 Task: Vertically align the page to the bottom.
Action: Mouse moved to (70, 122)
Screenshot: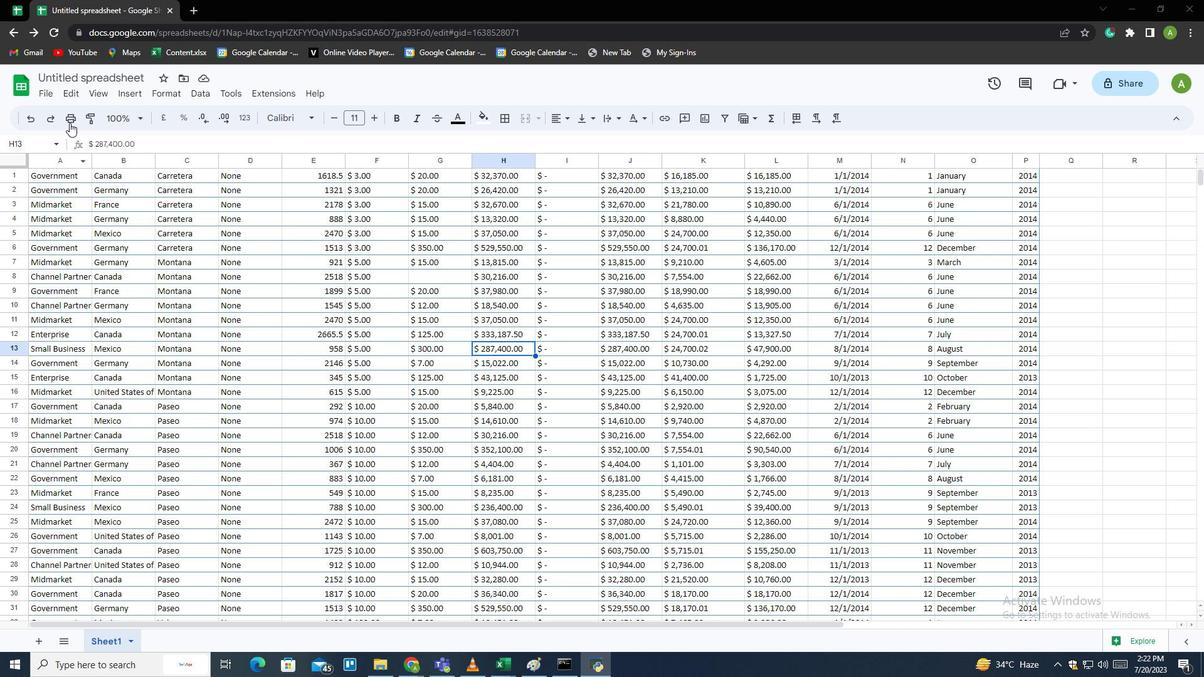 
Action: Mouse pressed left at (70, 122)
Screenshot: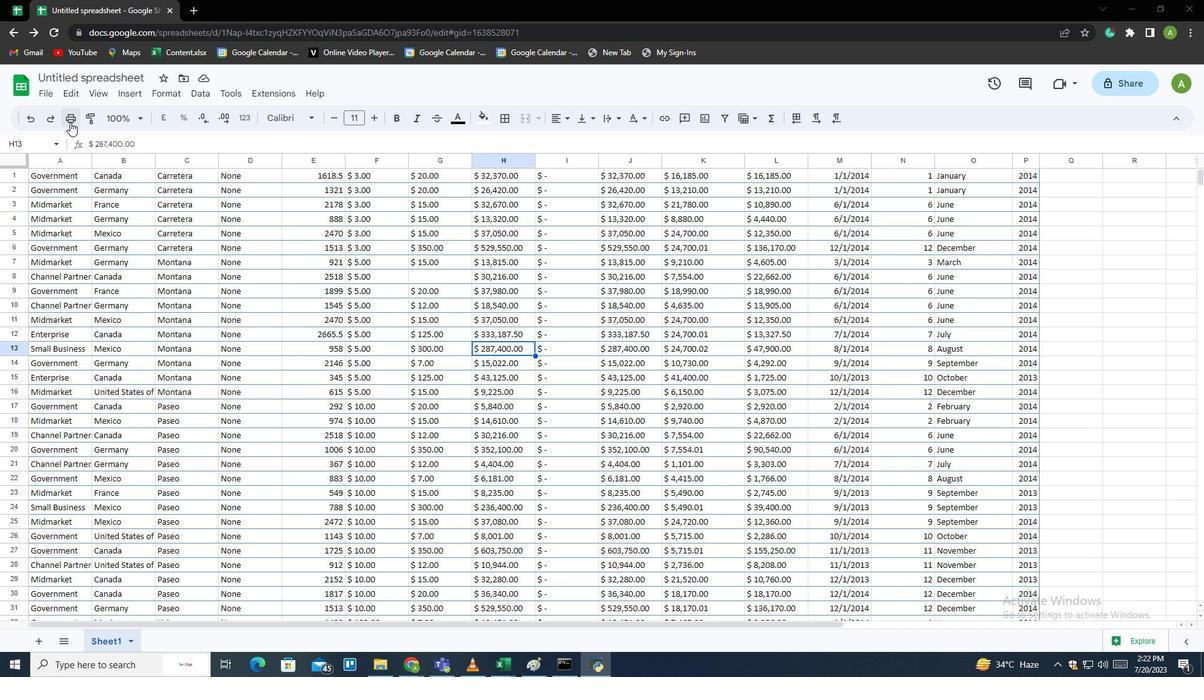 
Action: Mouse moved to (1067, 402)
Screenshot: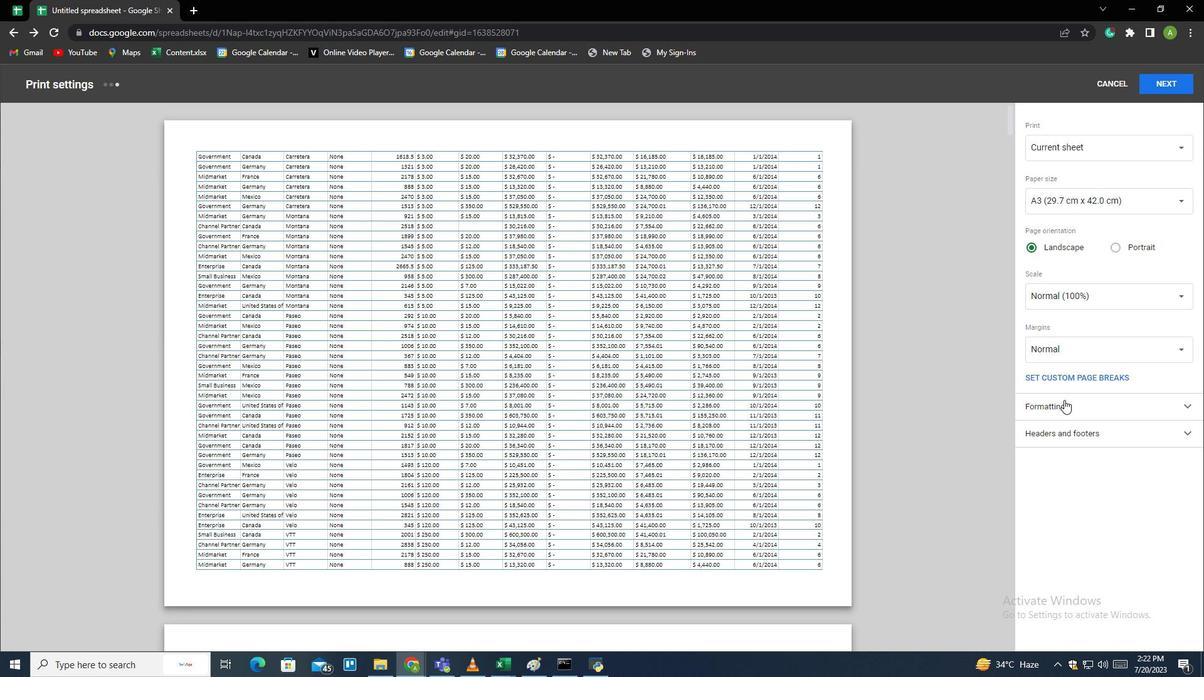 
Action: Mouse pressed left at (1067, 402)
Screenshot: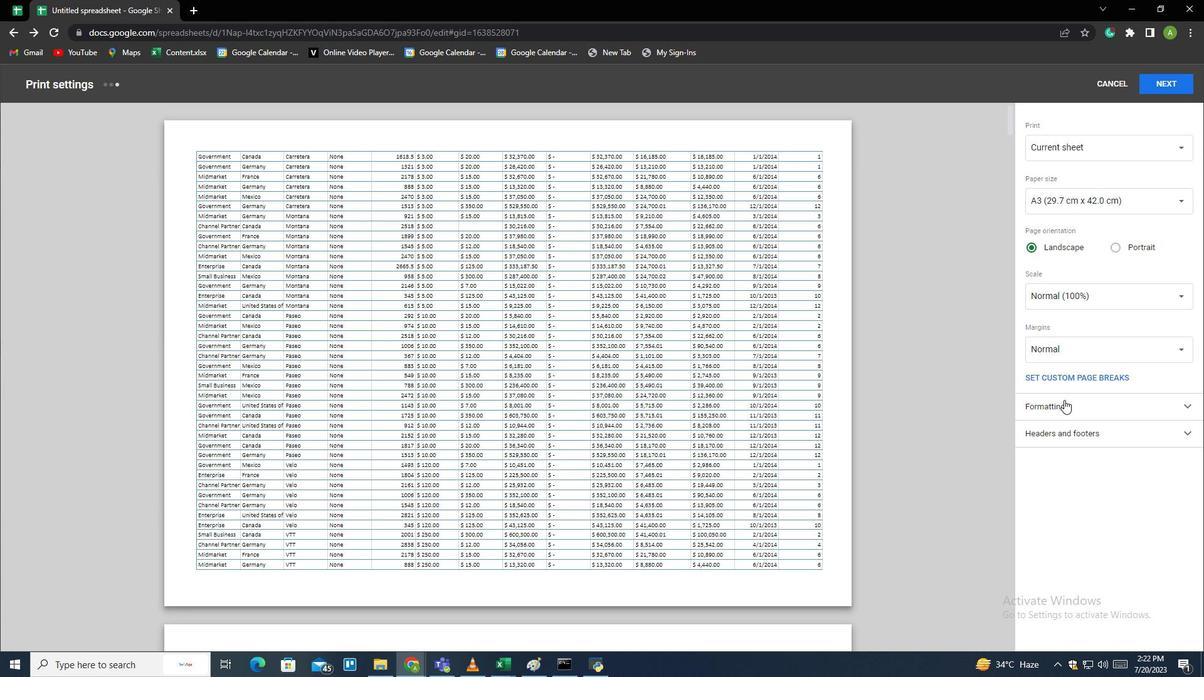 
Action: Mouse moved to (1138, 564)
Screenshot: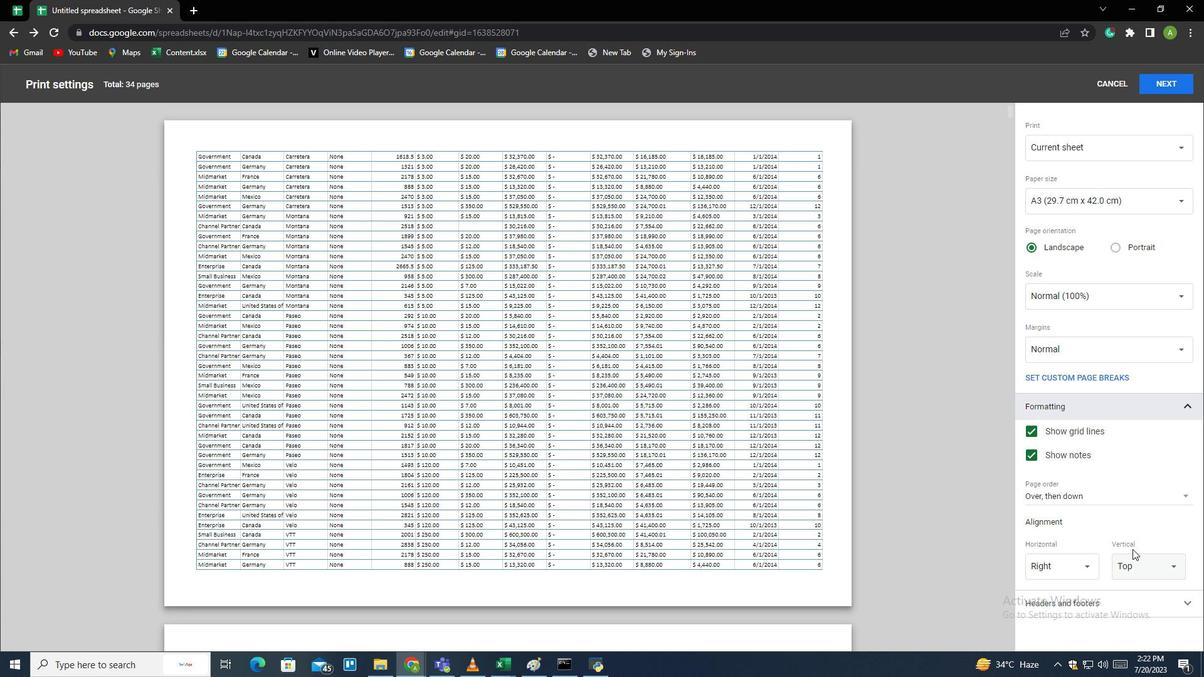 
Action: Mouse pressed left at (1138, 564)
Screenshot: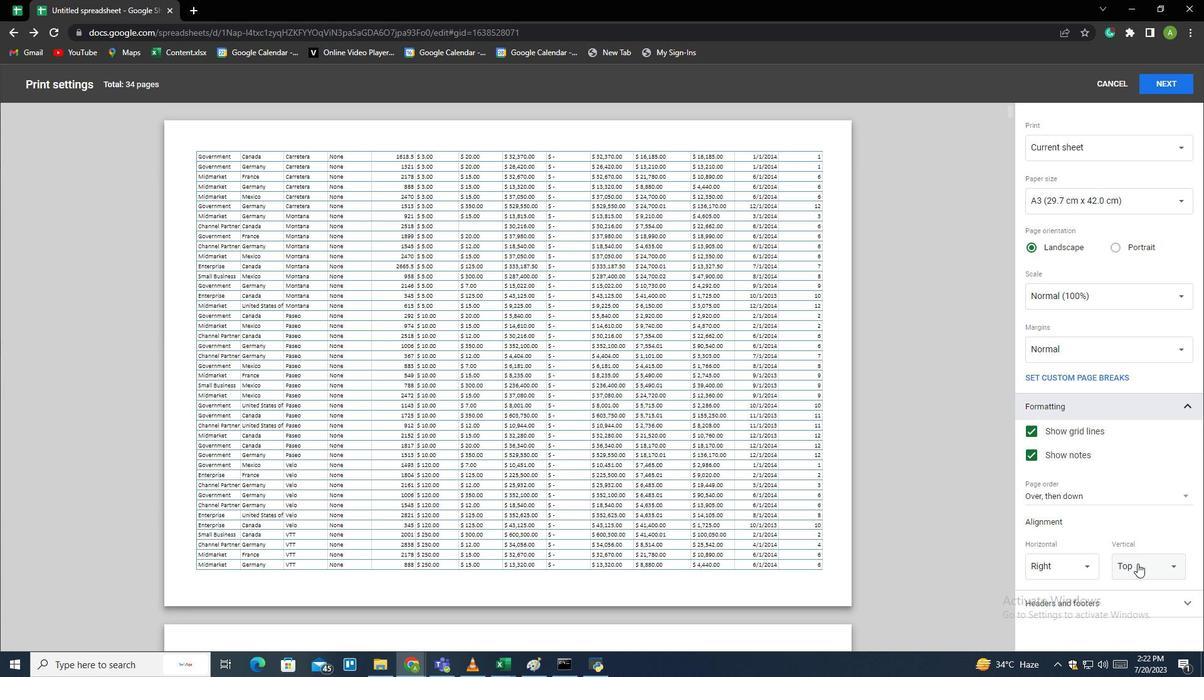 
Action: Mouse moved to (1141, 582)
Screenshot: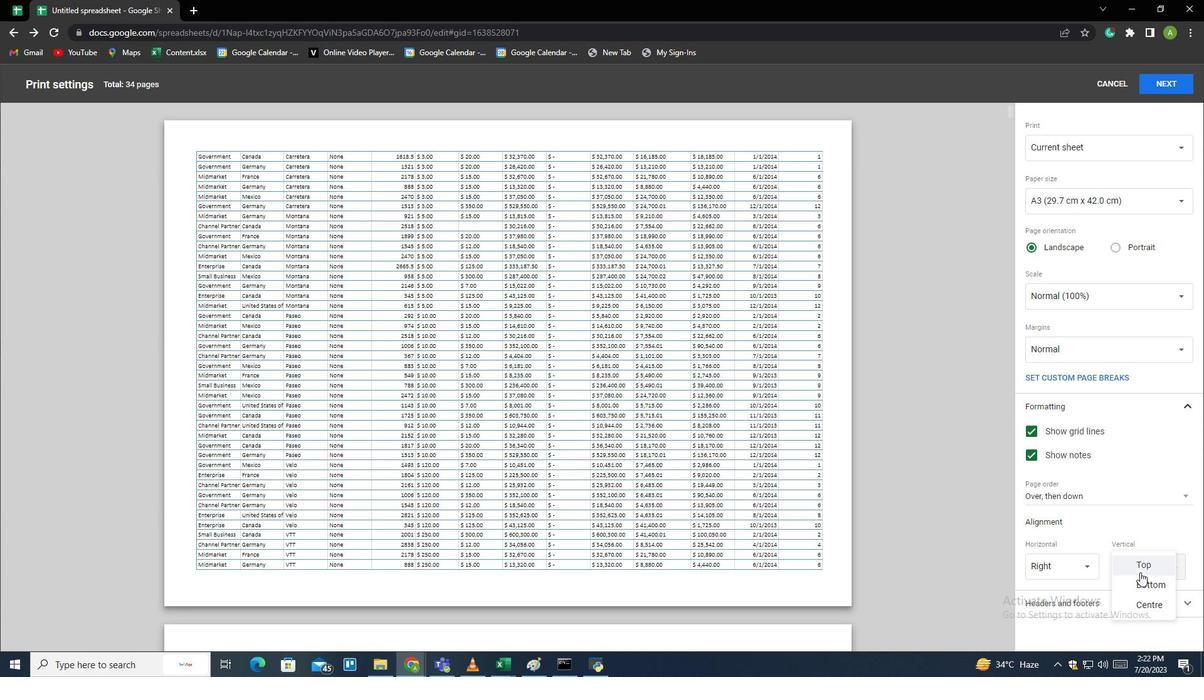 
Action: Mouse pressed left at (1141, 582)
Screenshot: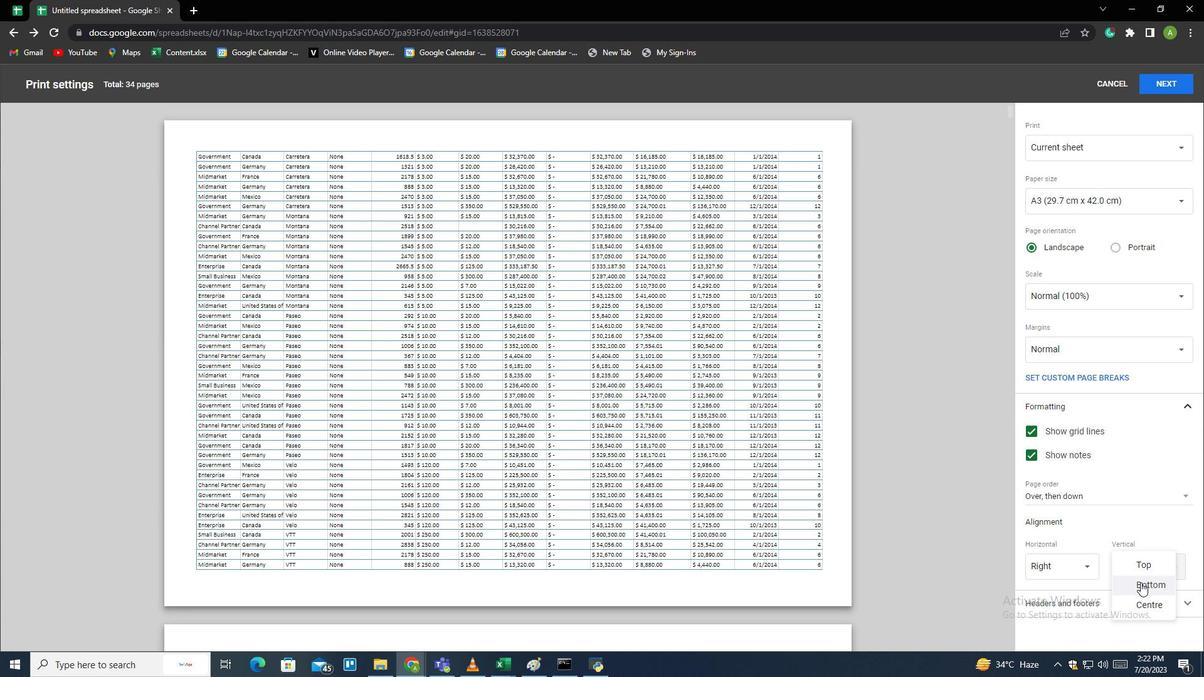 
Action: Mouse moved to (1064, 530)
Screenshot: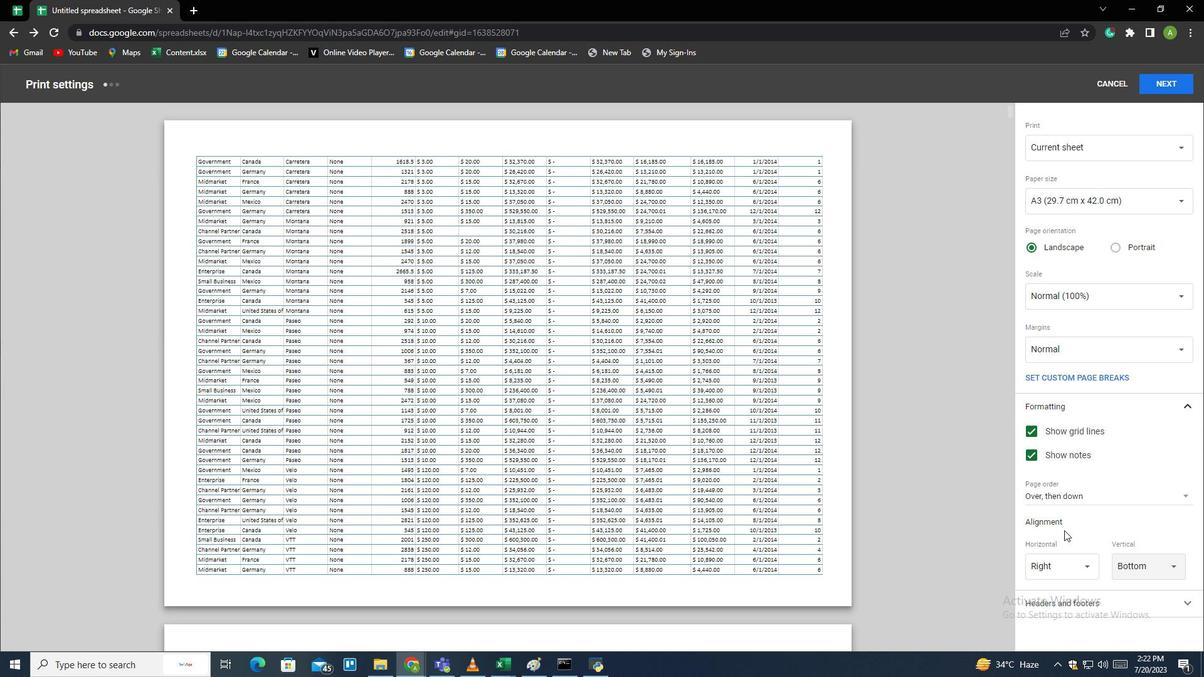 
